 Task: Select Dock Hiding On/Off
Action: Mouse moved to (309, 191)
Screenshot: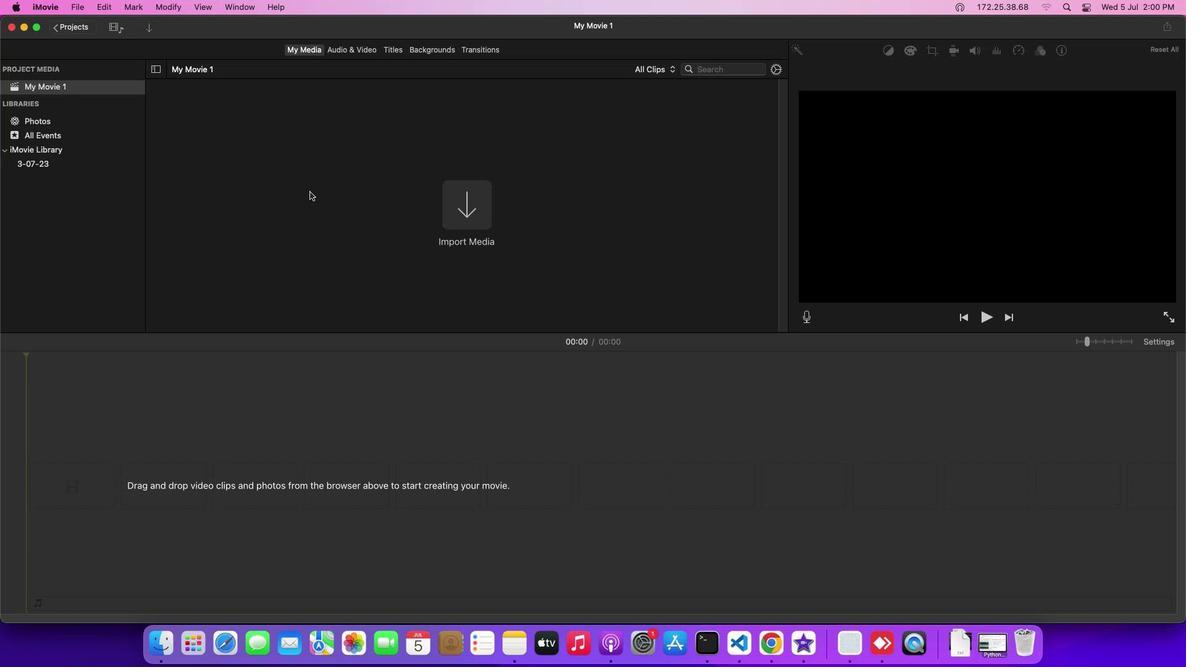 
Action: Mouse pressed left at (309, 191)
Screenshot: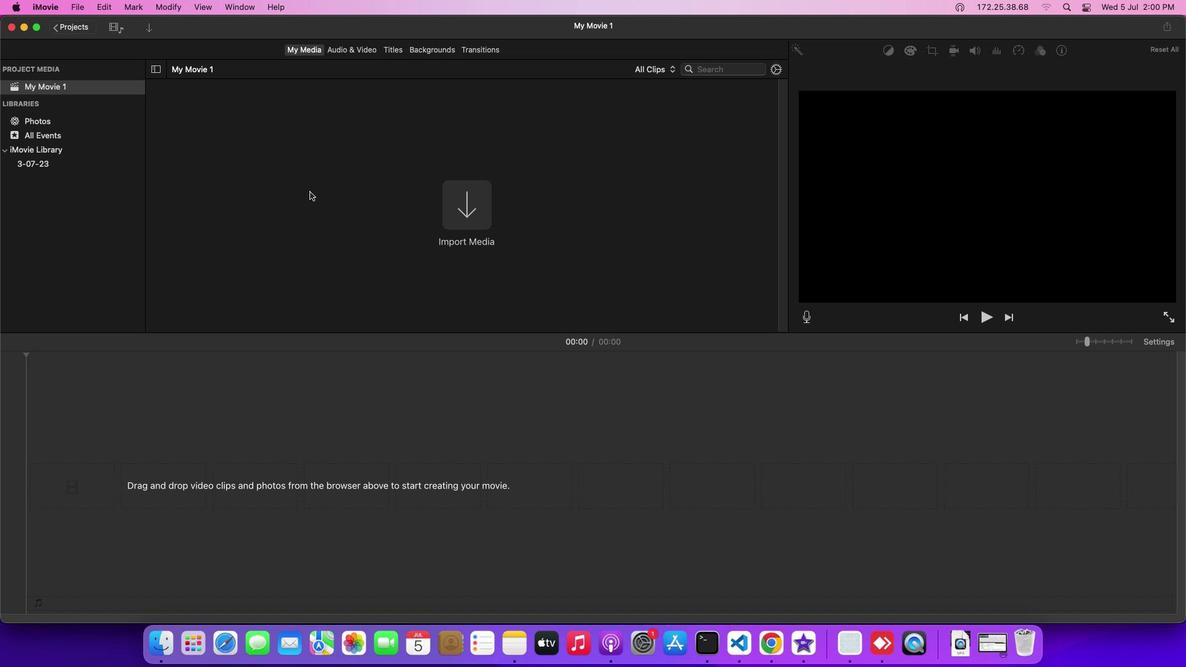 
Action: Mouse moved to (48, 12)
Screenshot: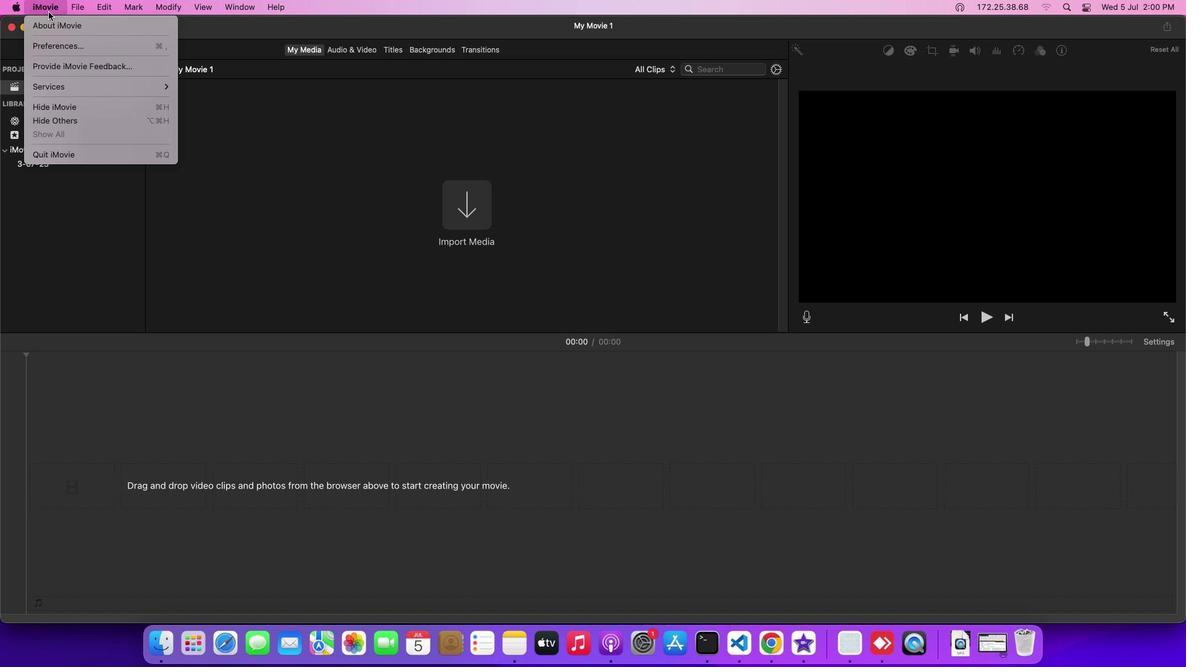 
Action: Mouse pressed left at (48, 12)
Screenshot: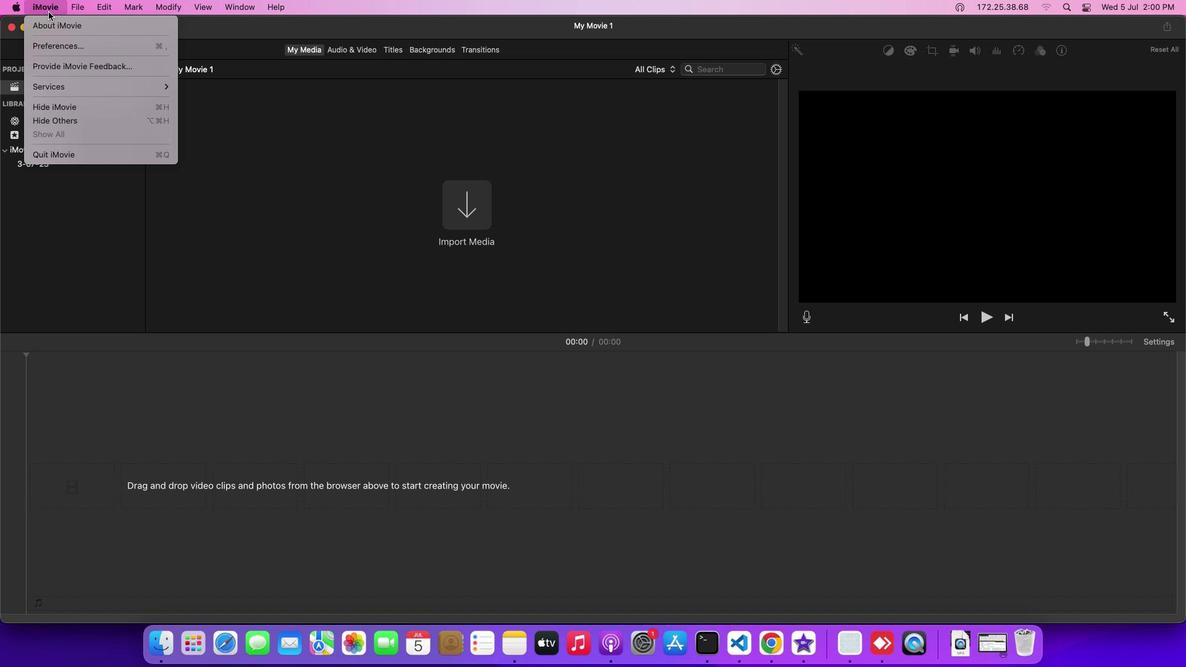 
Action: Mouse moved to (59, 86)
Screenshot: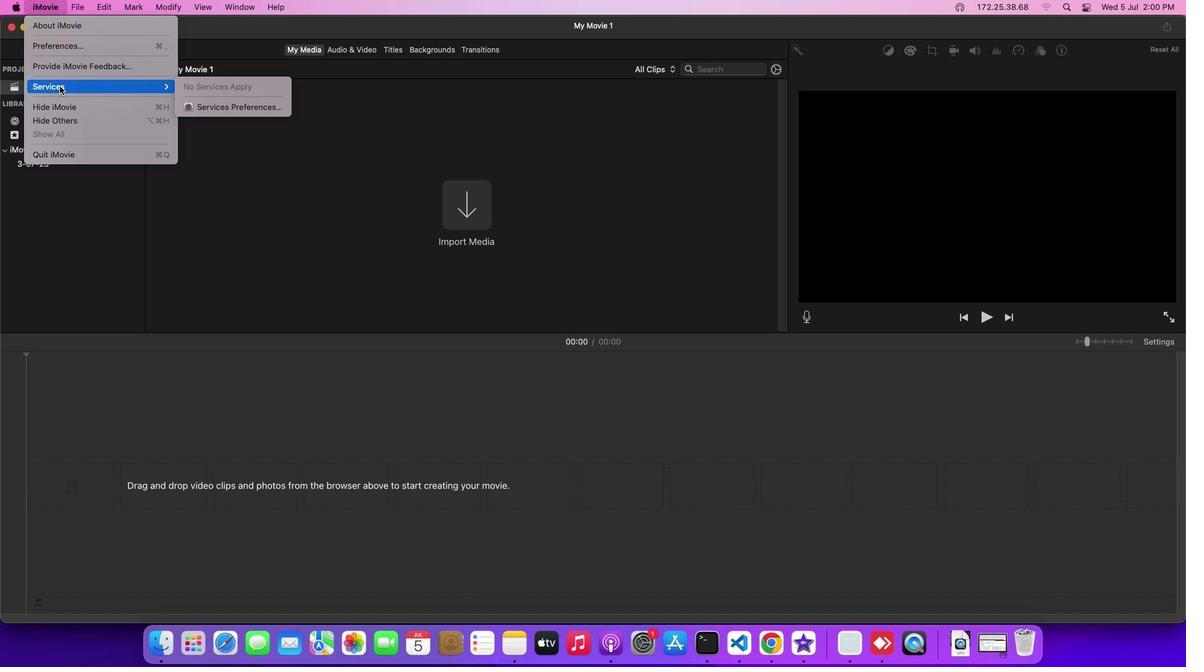 
Action: Mouse pressed left at (59, 86)
Screenshot: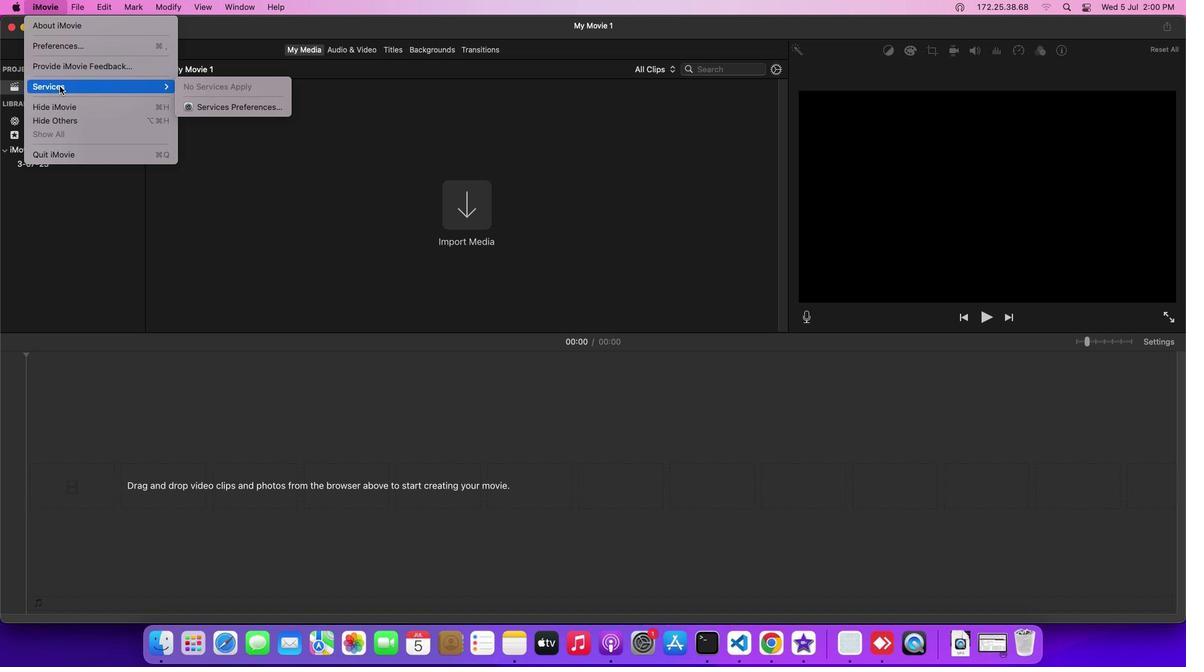 
Action: Mouse moved to (205, 104)
Screenshot: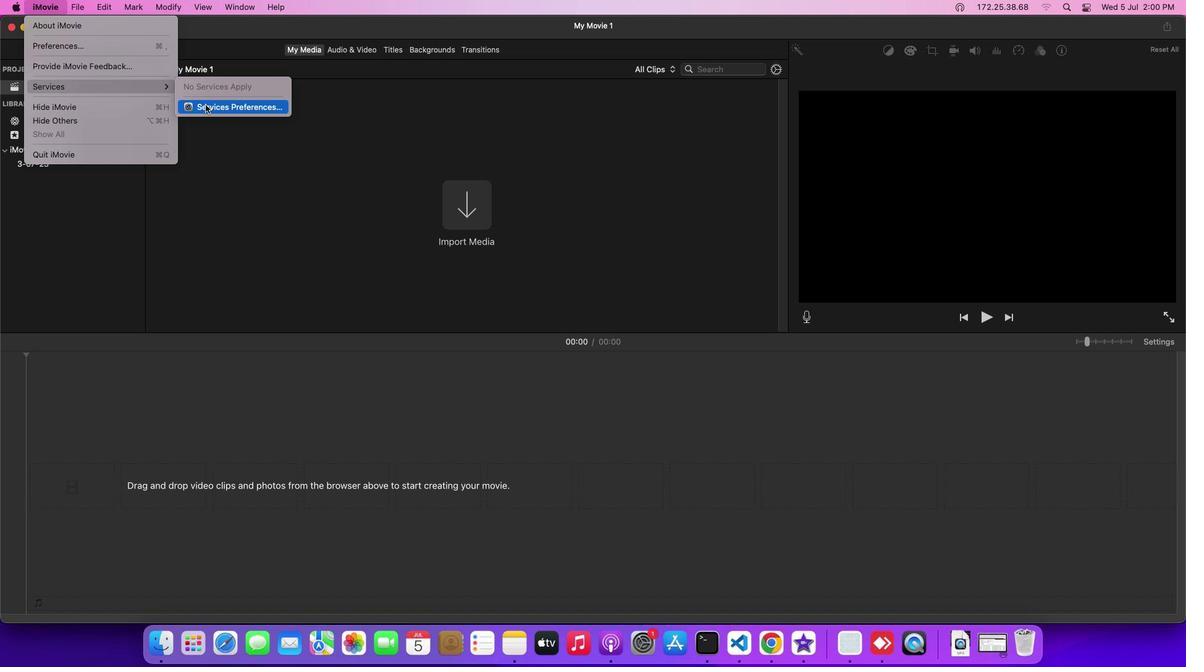 
Action: Mouse pressed left at (205, 104)
Screenshot: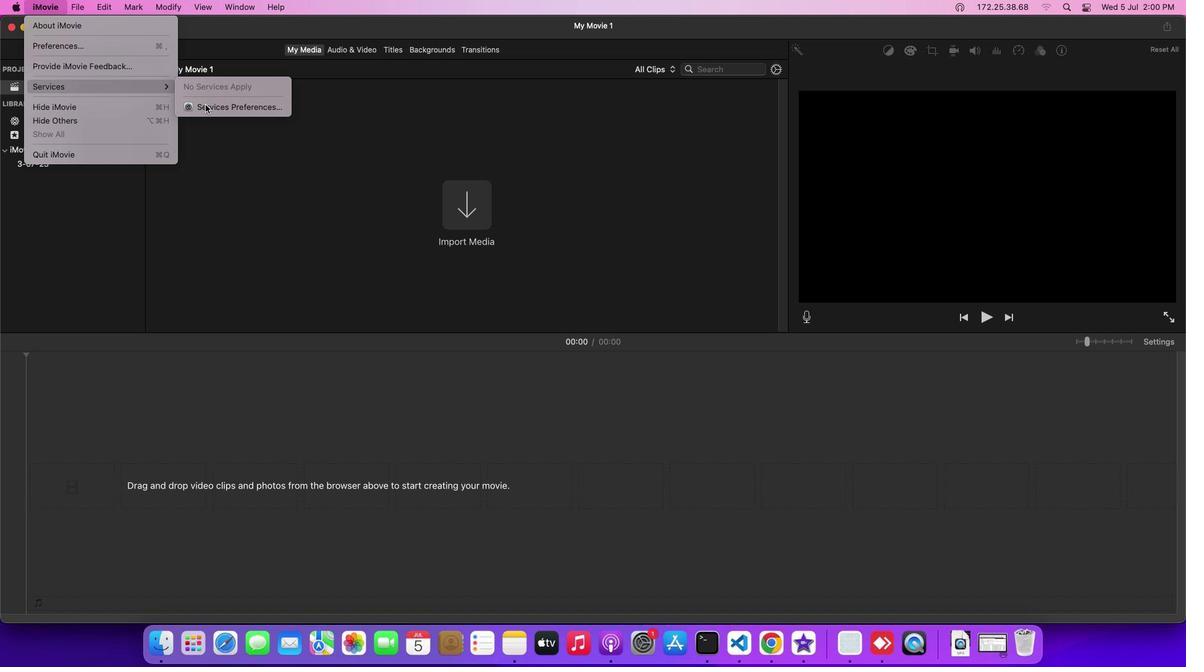
Action: Mouse moved to (651, 182)
Screenshot: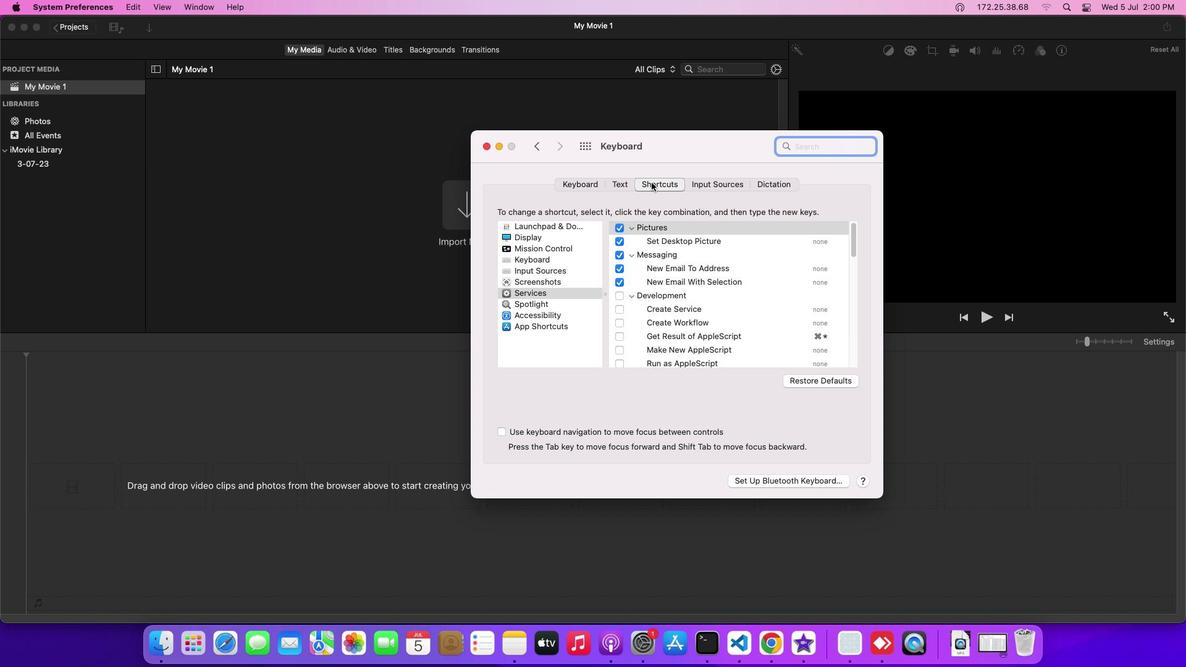 
Action: Mouse pressed left at (651, 182)
Screenshot: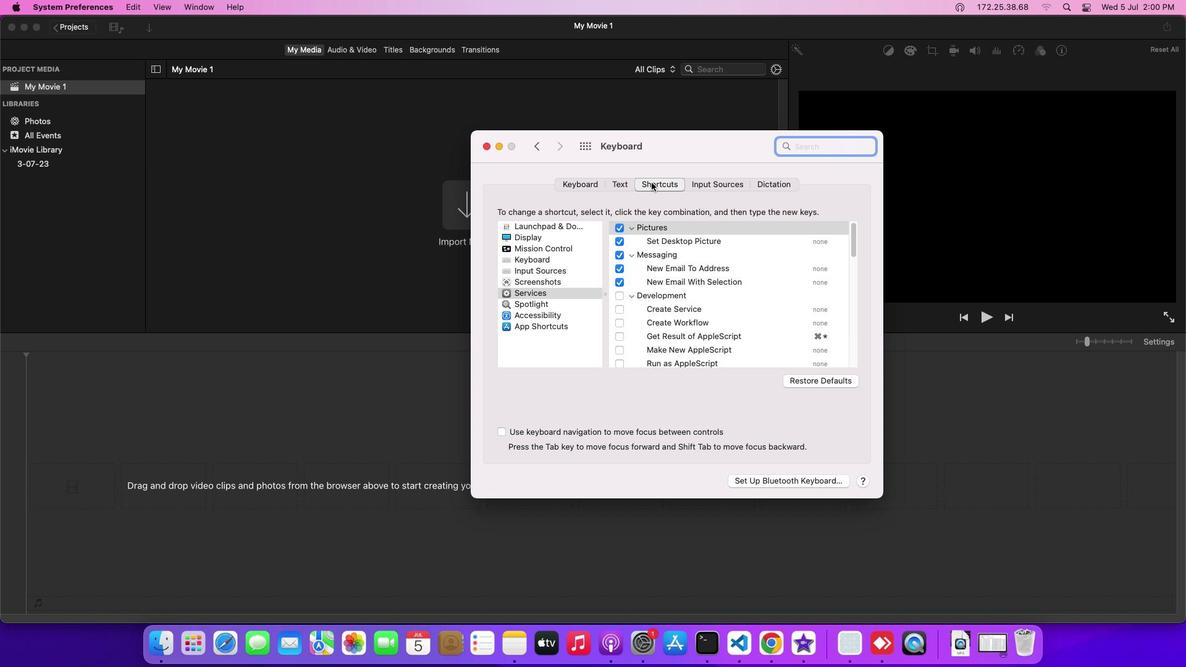 
Action: Mouse moved to (574, 223)
Screenshot: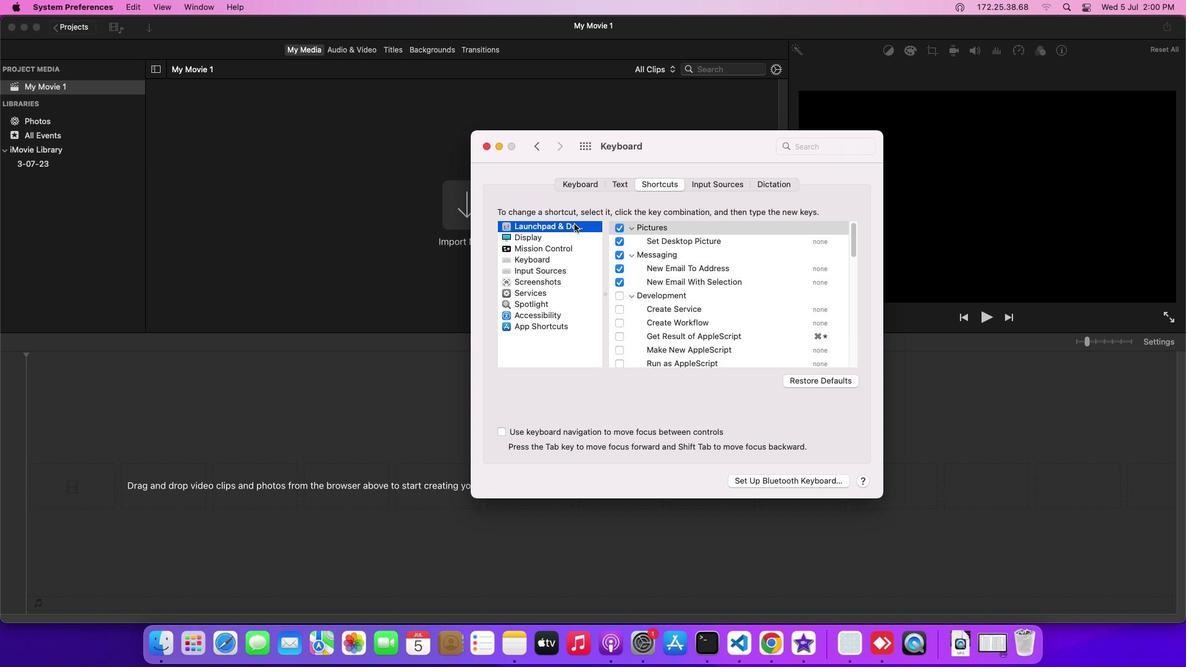 
Action: Mouse pressed left at (574, 223)
Screenshot: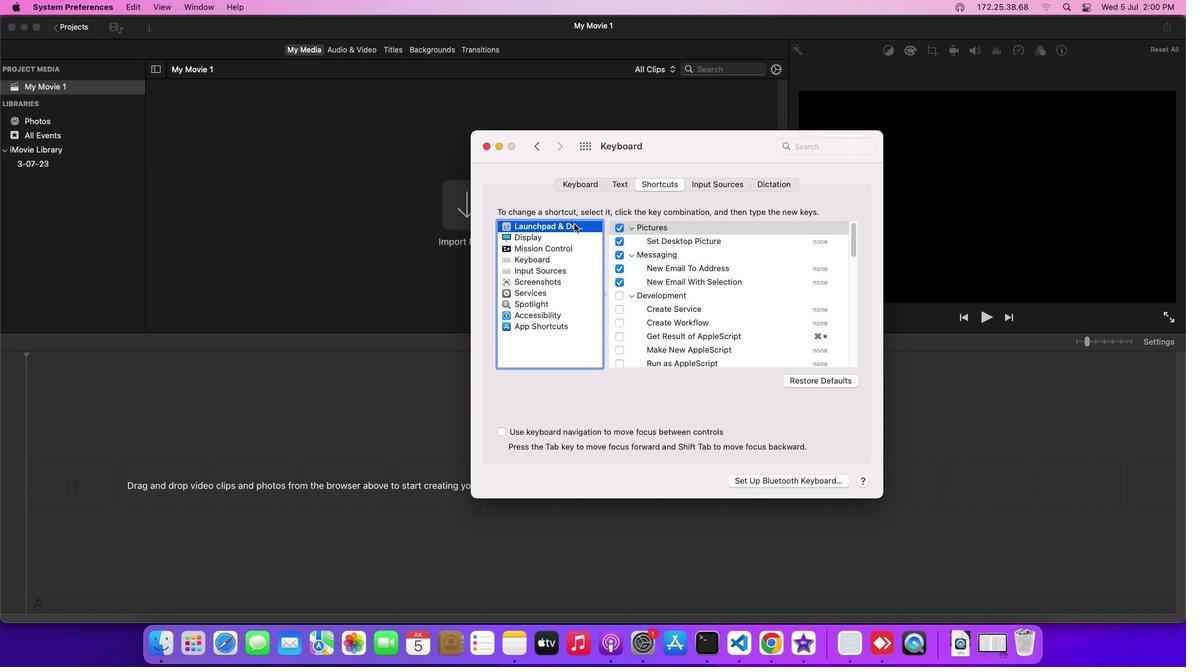 
Action: Mouse moved to (621, 226)
Screenshot: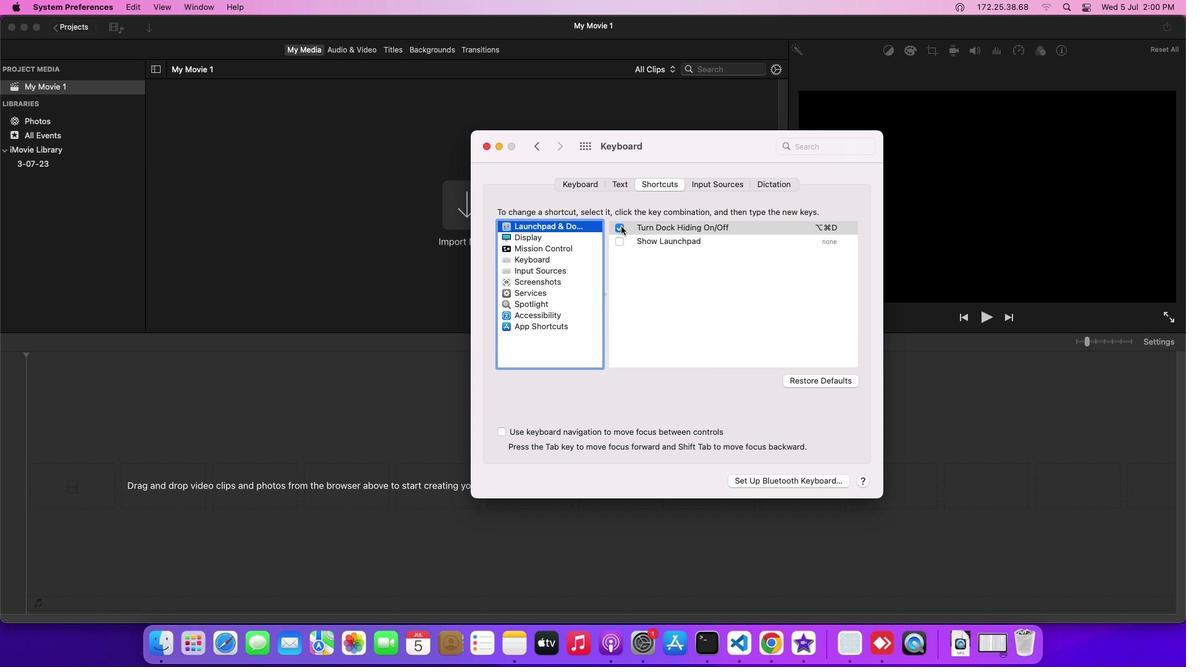 
Action: Mouse pressed left at (621, 226)
Screenshot: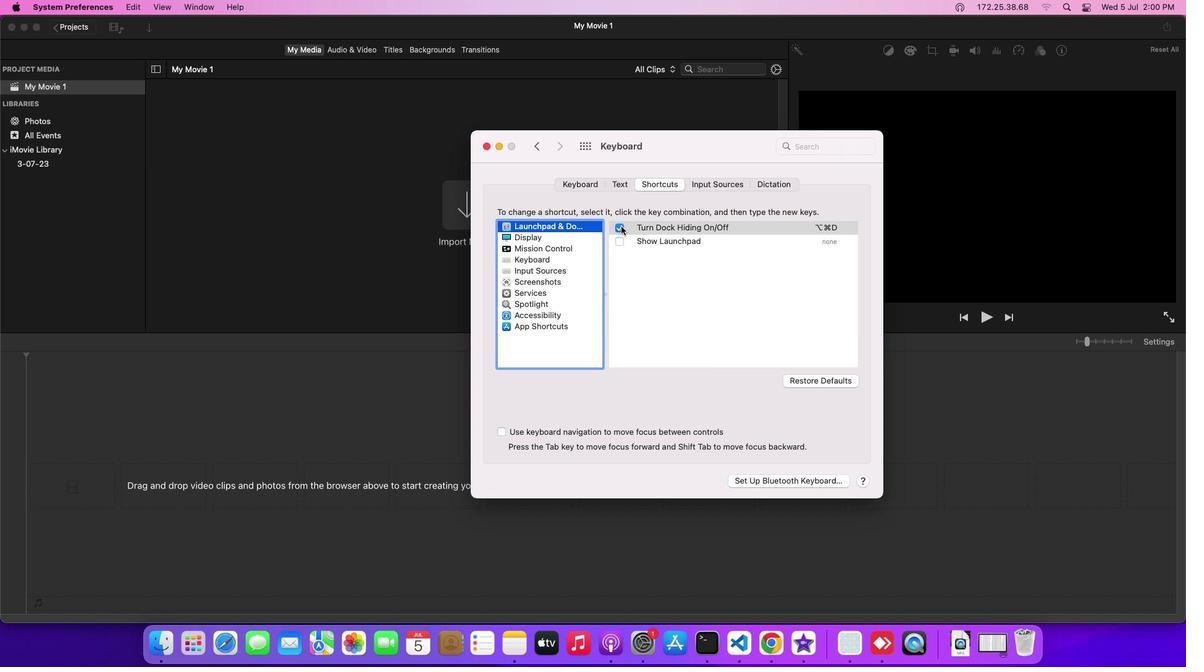 
Action: Mouse moved to (621, 226)
Screenshot: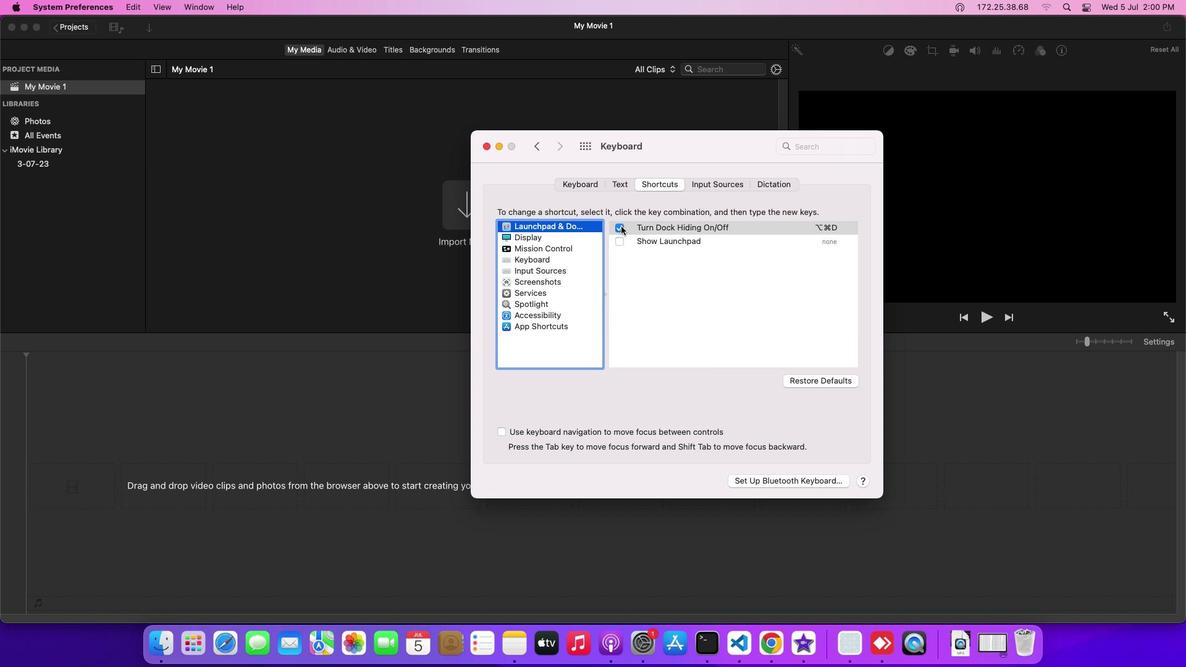 
